 Task: Sort the products in the category "Pre-Mixed Cocktails" by unit price (high first).
Action: Mouse moved to (770, 292)
Screenshot: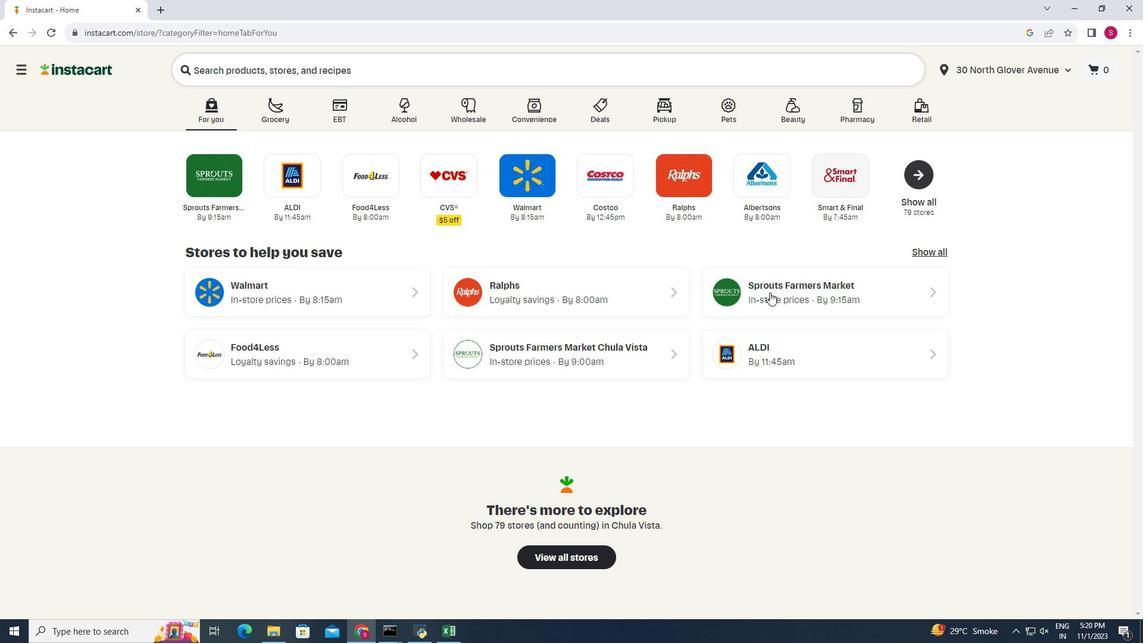 
Action: Mouse pressed left at (770, 292)
Screenshot: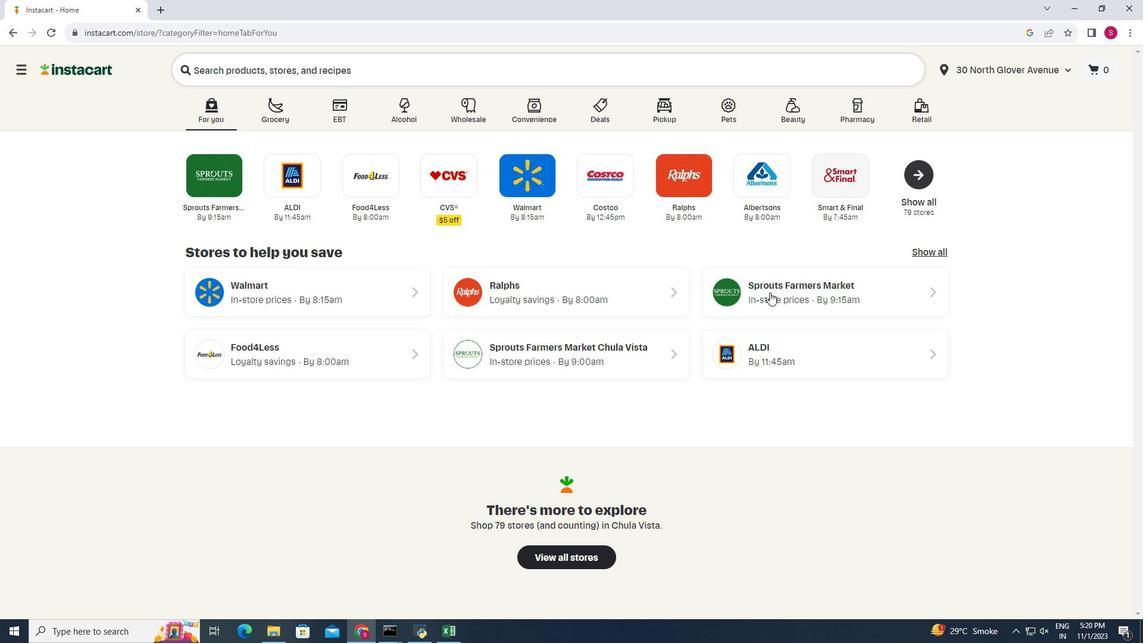 
Action: Mouse moved to (72, 588)
Screenshot: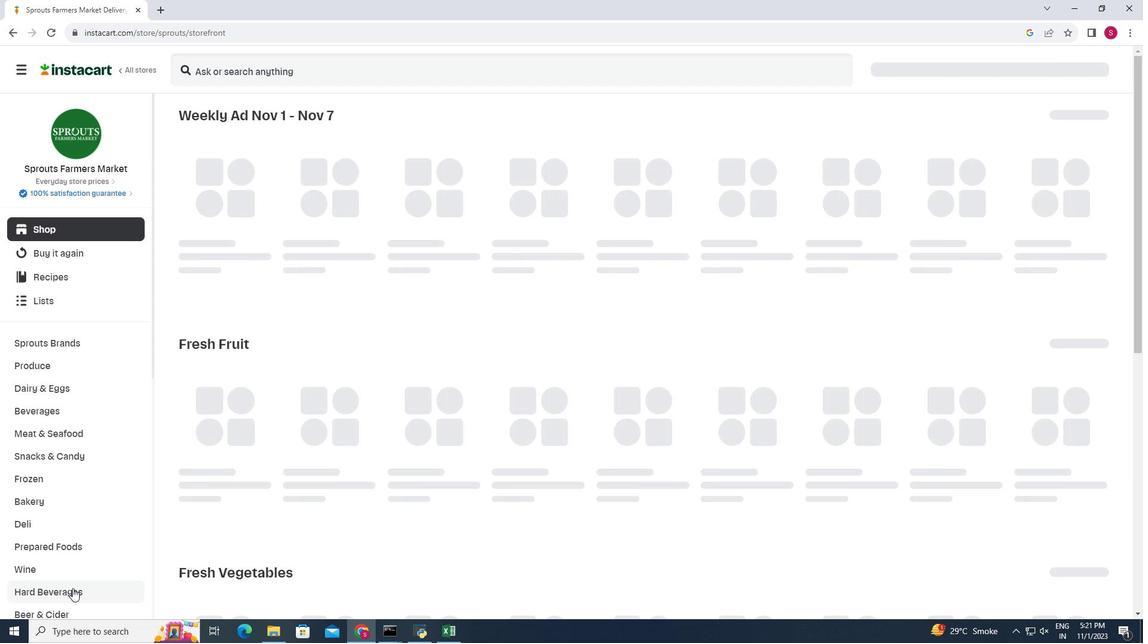 
Action: Mouse pressed left at (72, 588)
Screenshot: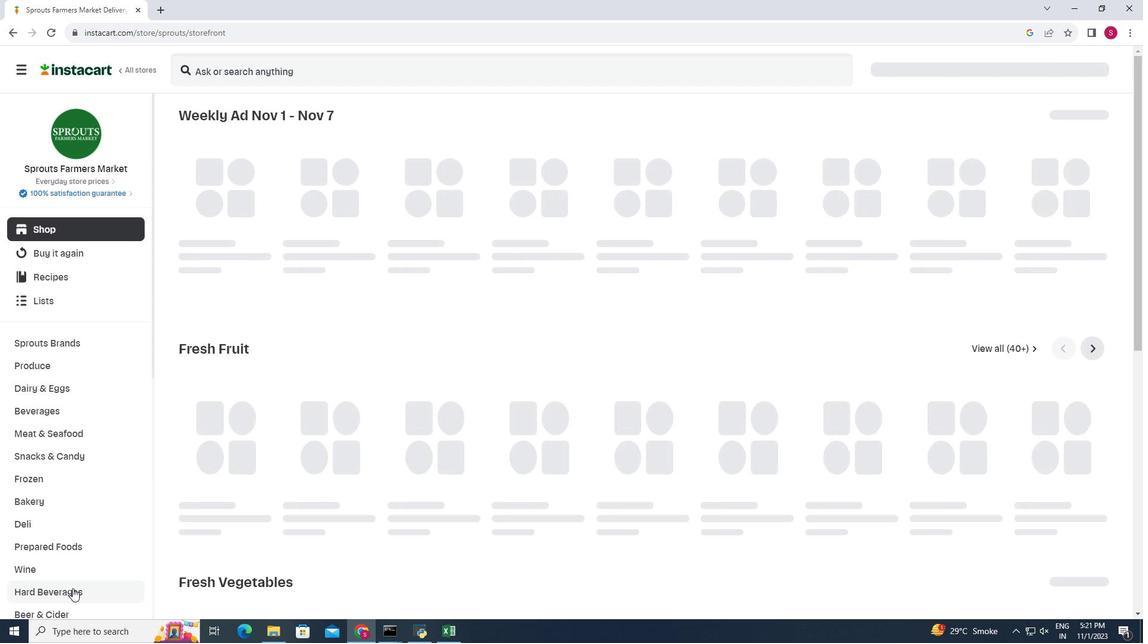 
Action: Mouse moved to (486, 162)
Screenshot: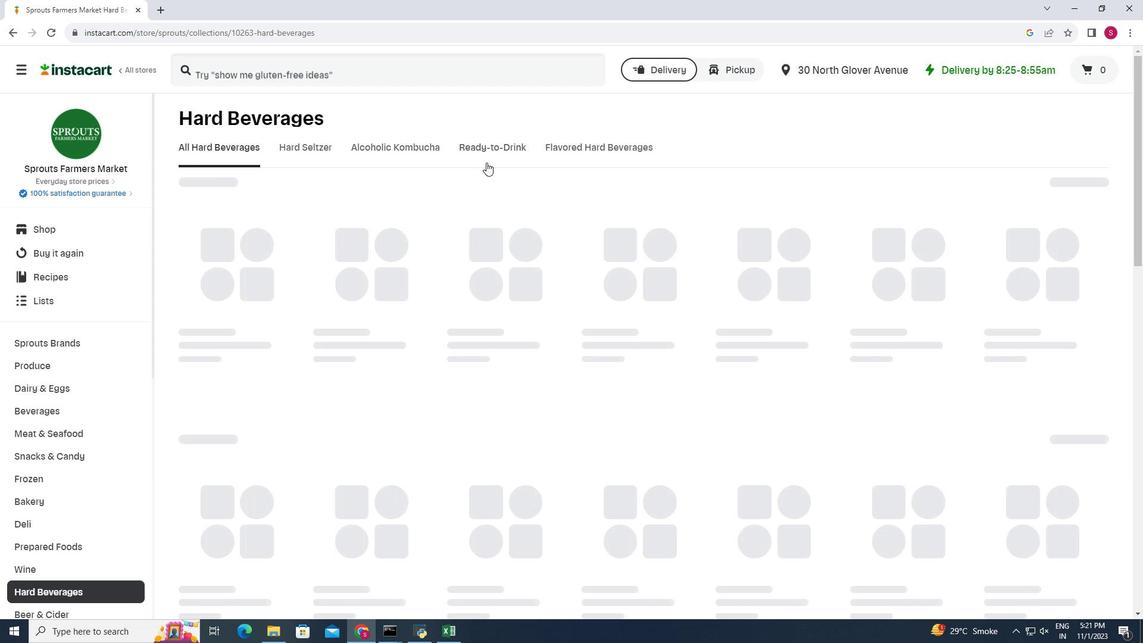 
Action: Mouse pressed left at (486, 162)
Screenshot: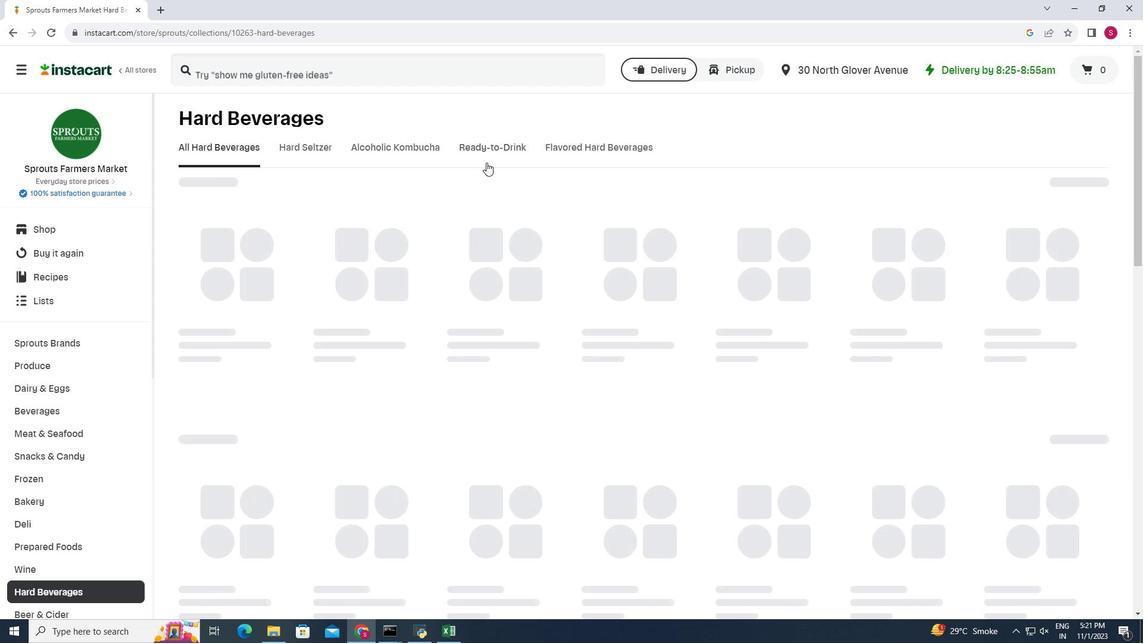 
Action: Mouse moved to (452, 192)
Screenshot: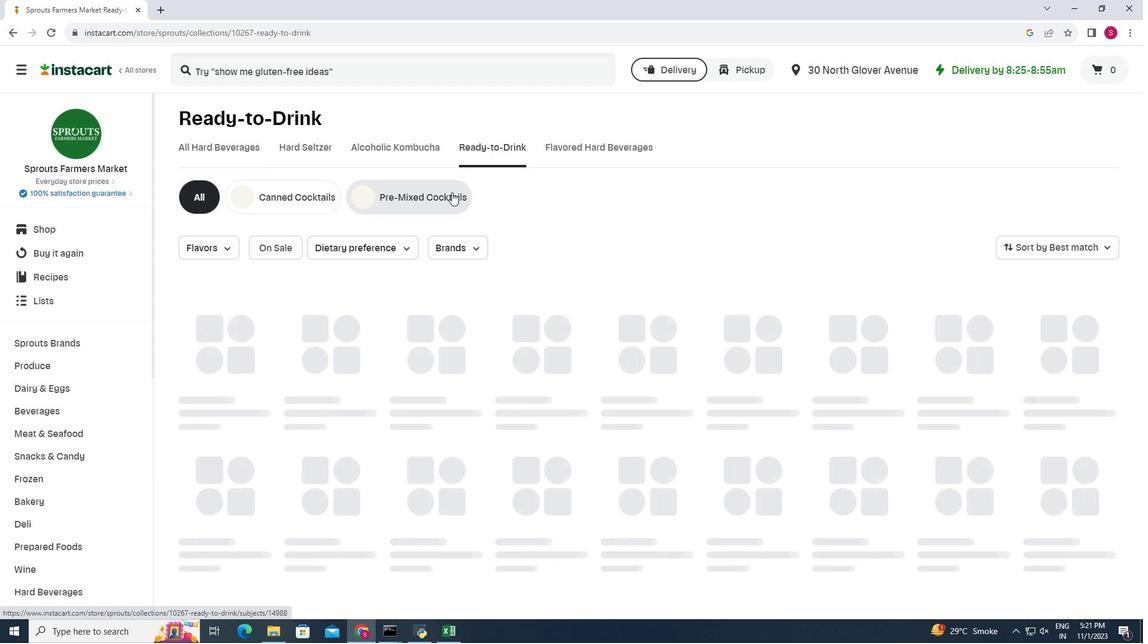 
Action: Mouse pressed left at (452, 192)
Screenshot: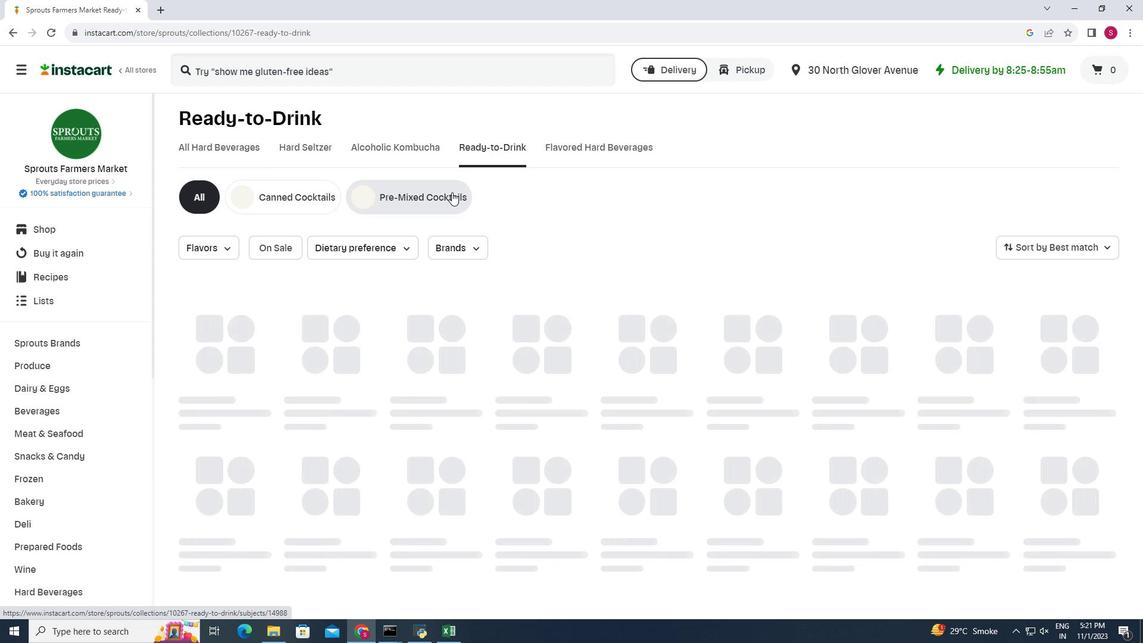 
Action: Mouse moved to (1093, 244)
Screenshot: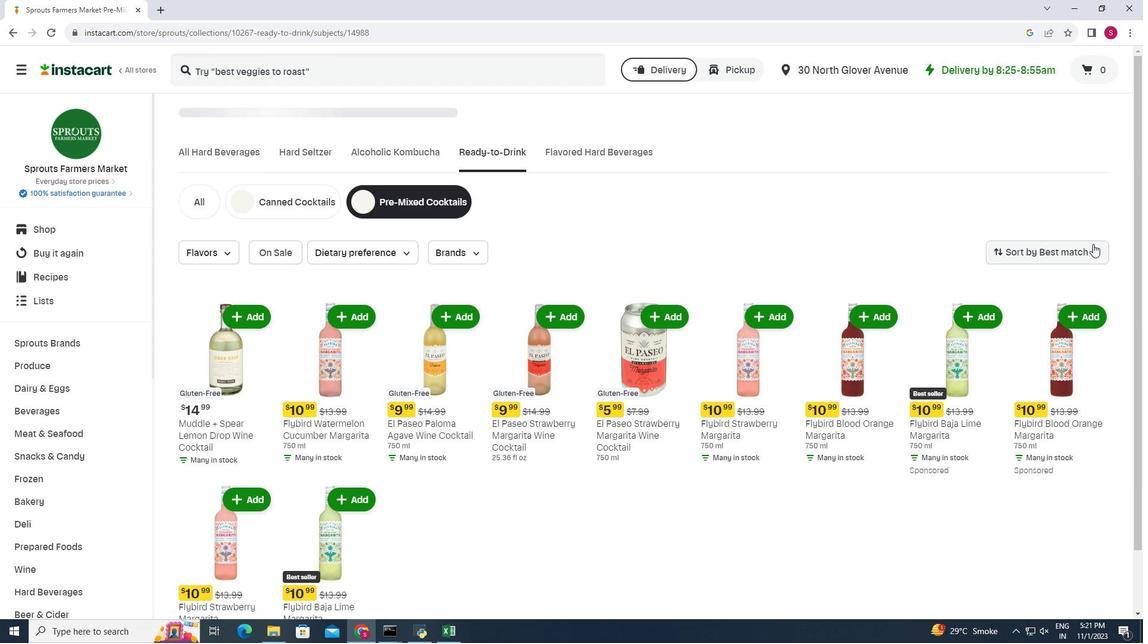 
Action: Mouse pressed left at (1093, 244)
Screenshot: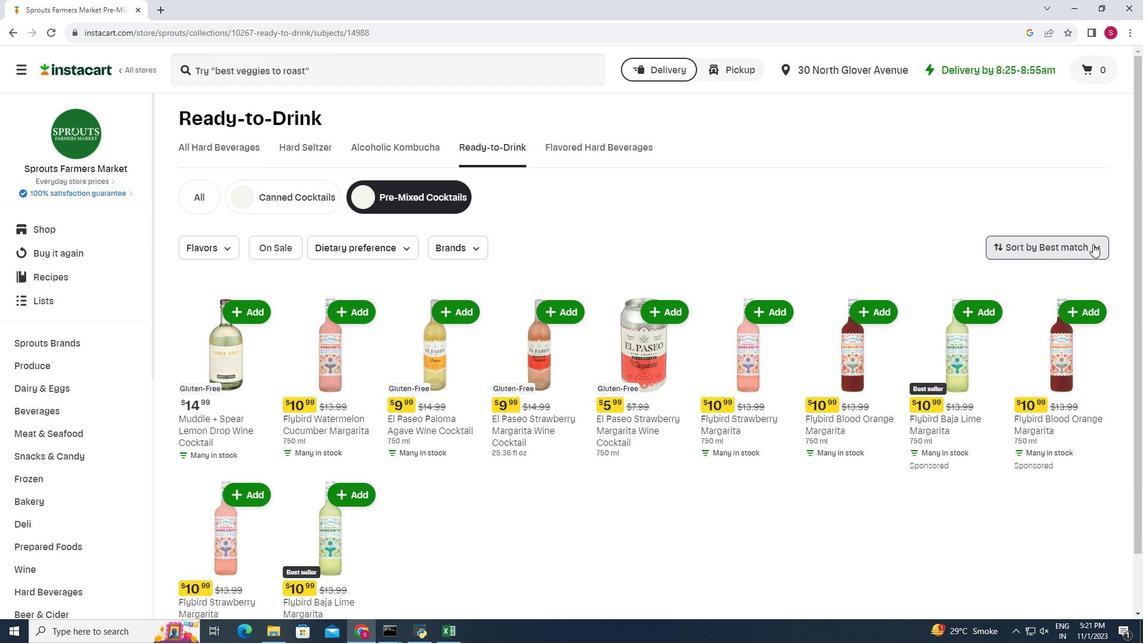 
Action: Mouse moved to (1073, 392)
Screenshot: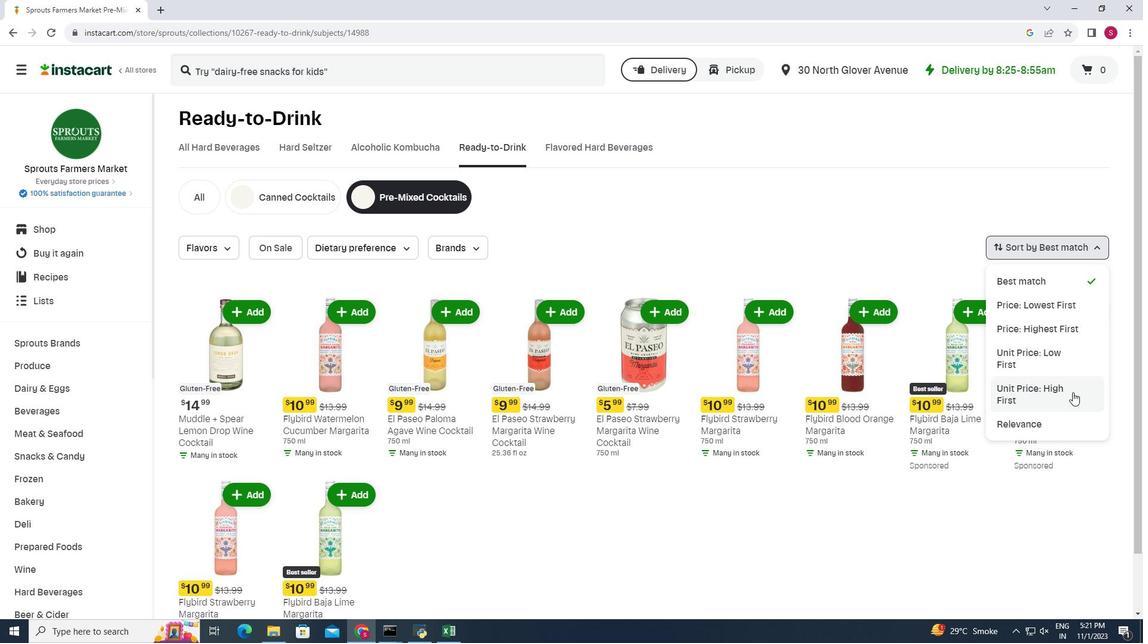 
Action: Mouse pressed left at (1073, 392)
Screenshot: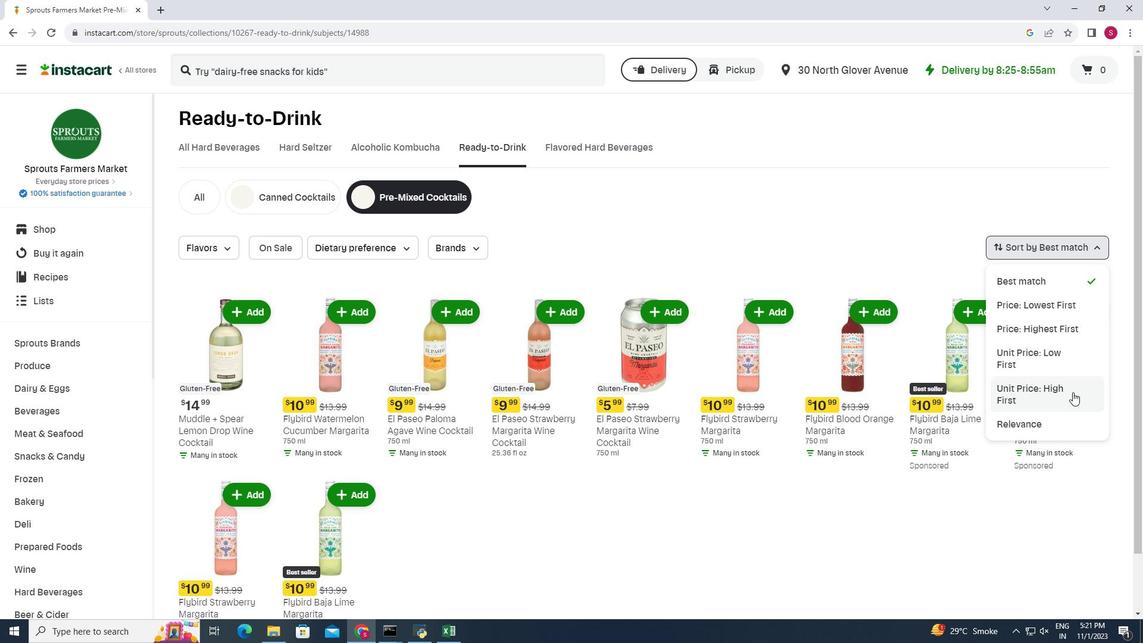 
Action: Mouse moved to (527, 285)
Screenshot: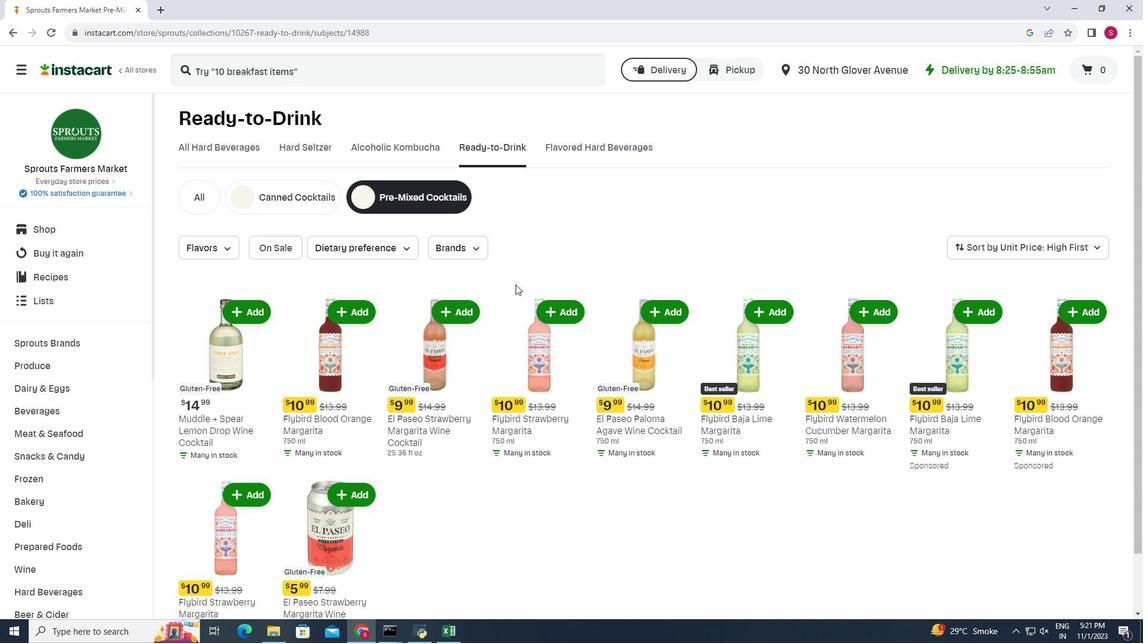 
